 Task: Sort the products in the category "Green Salad" by price (highest first).
Action: Mouse moved to (22, 152)
Screenshot: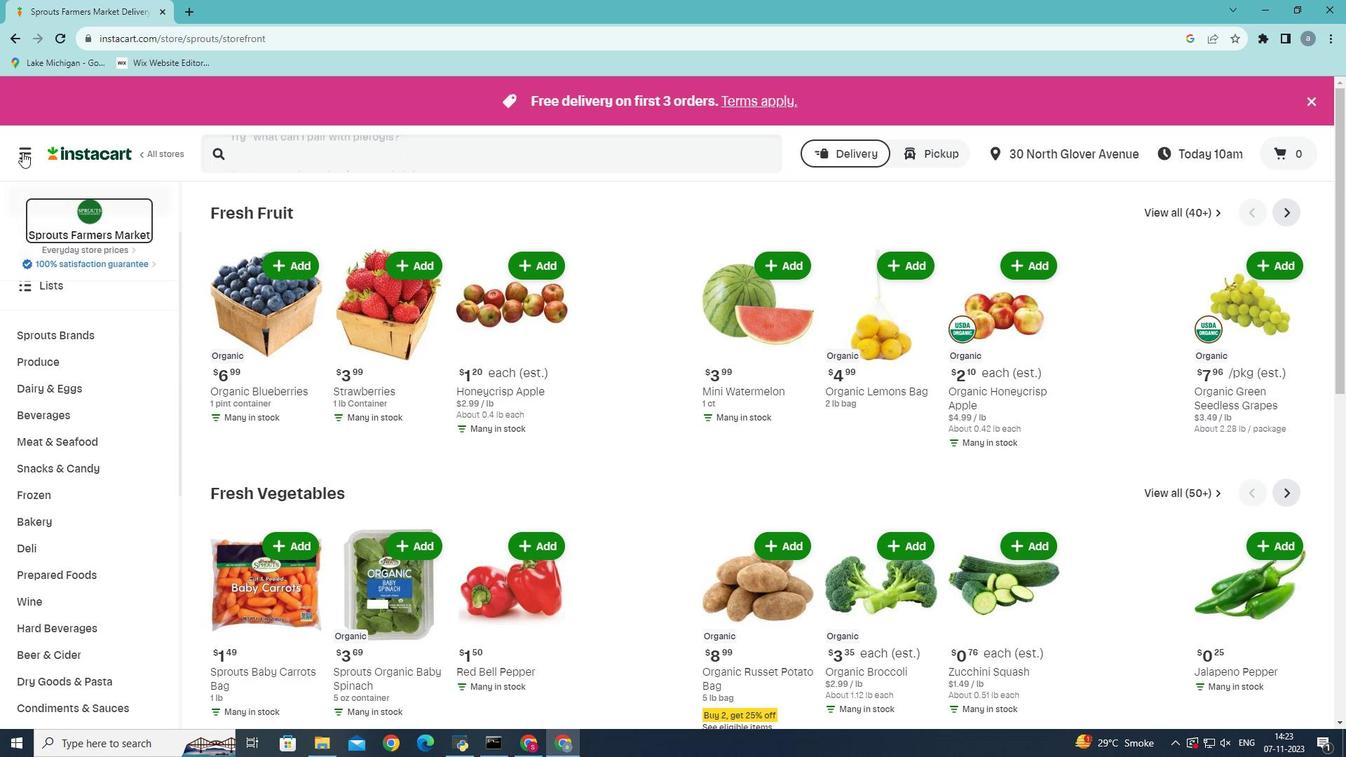 
Action: Mouse pressed left at (22, 152)
Screenshot: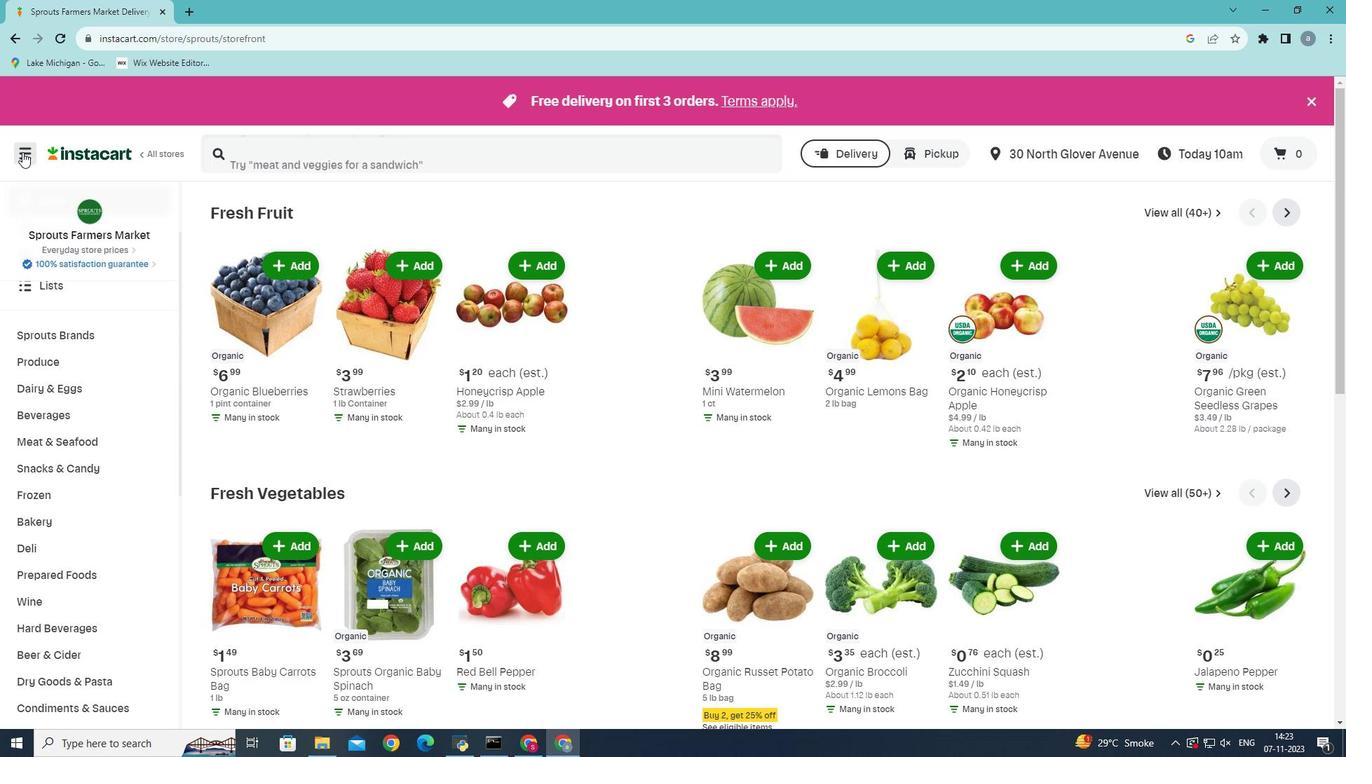 
Action: Mouse moved to (80, 390)
Screenshot: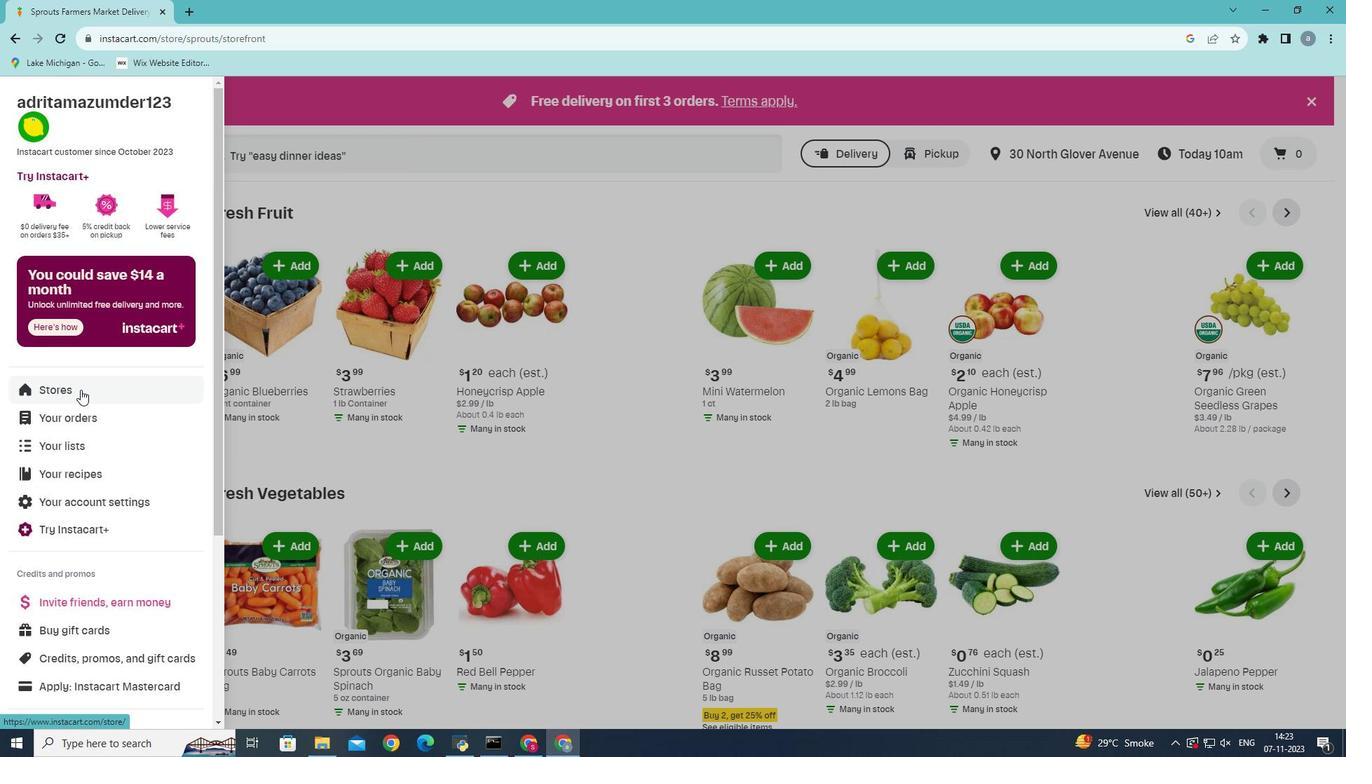
Action: Mouse pressed left at (80, 390)
Screenshot: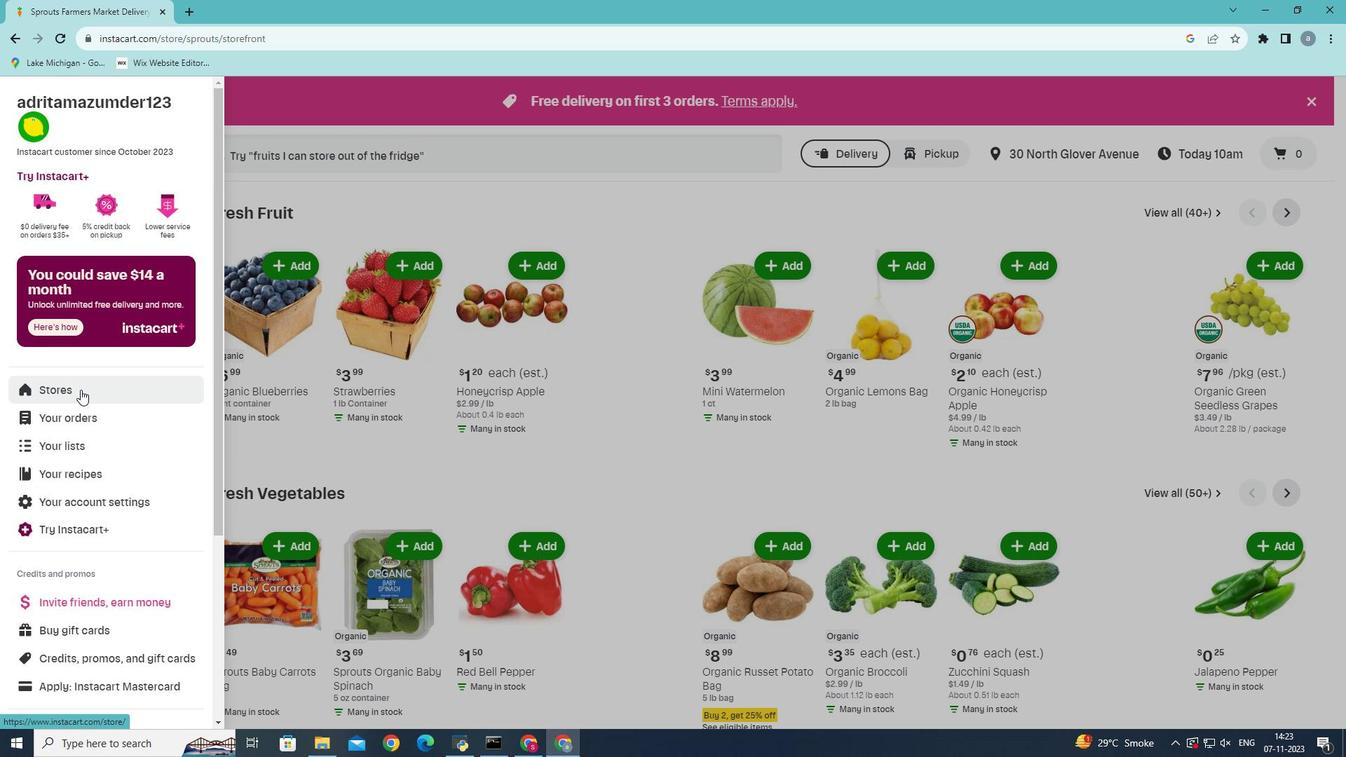 
Action: Mouse moved to (338, 156)
Screenshot: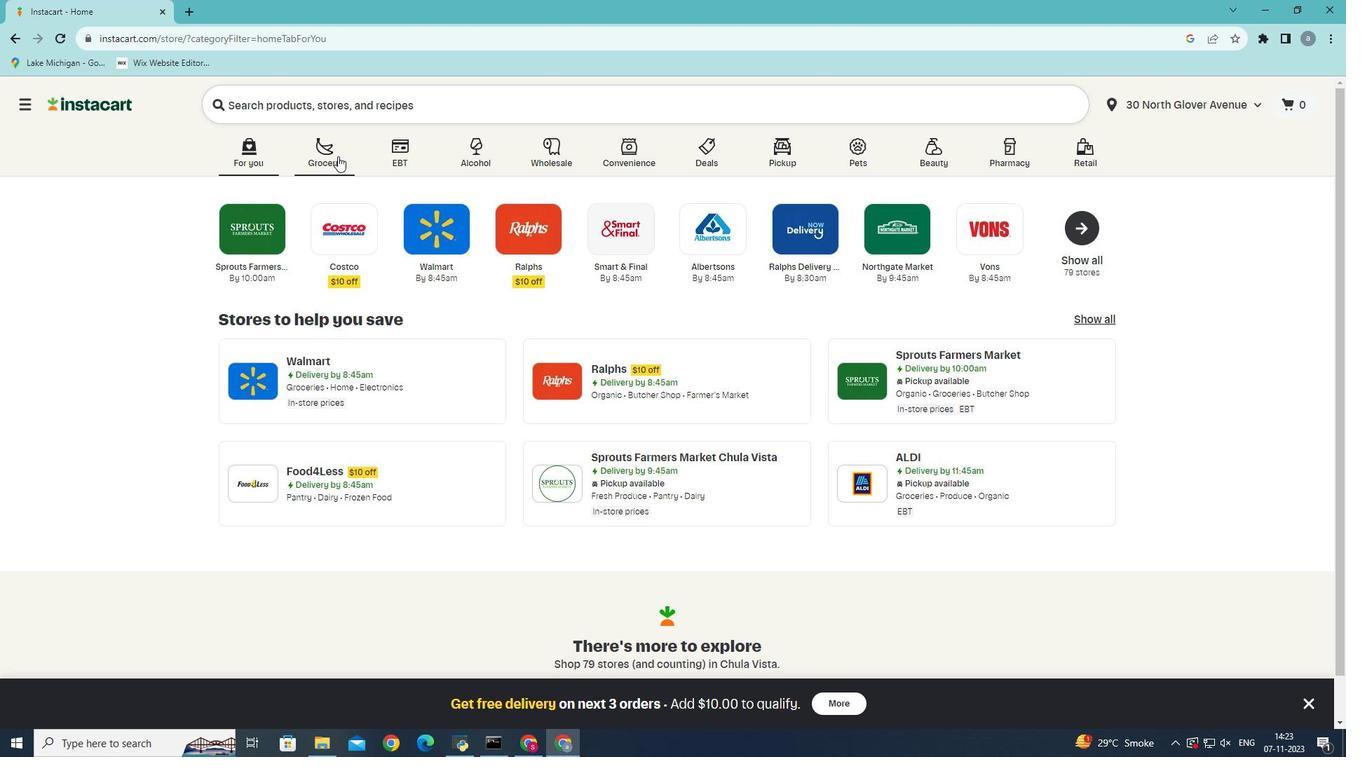 
Action: Mouse pressed left at (338, 156)
Screenshot: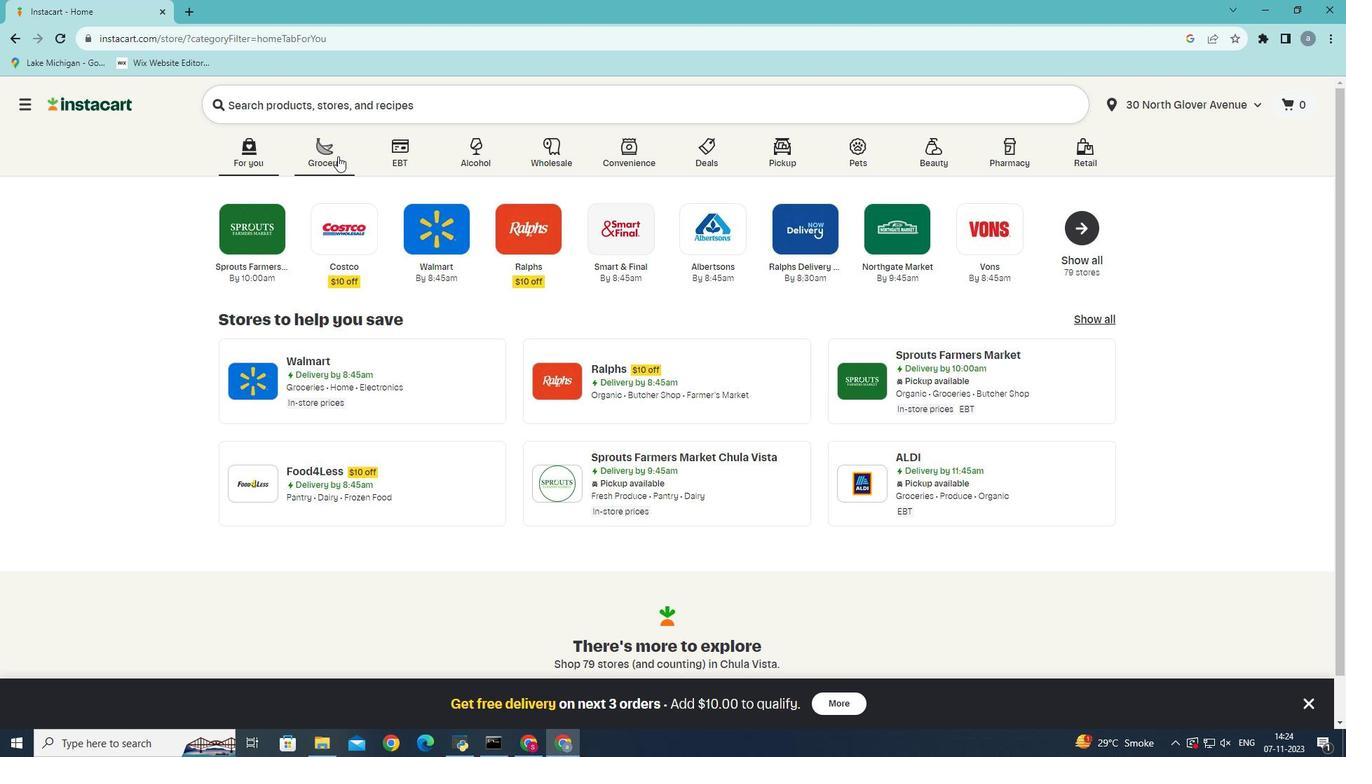 
Action: Mouse moved to (329, 419)
Screenshot: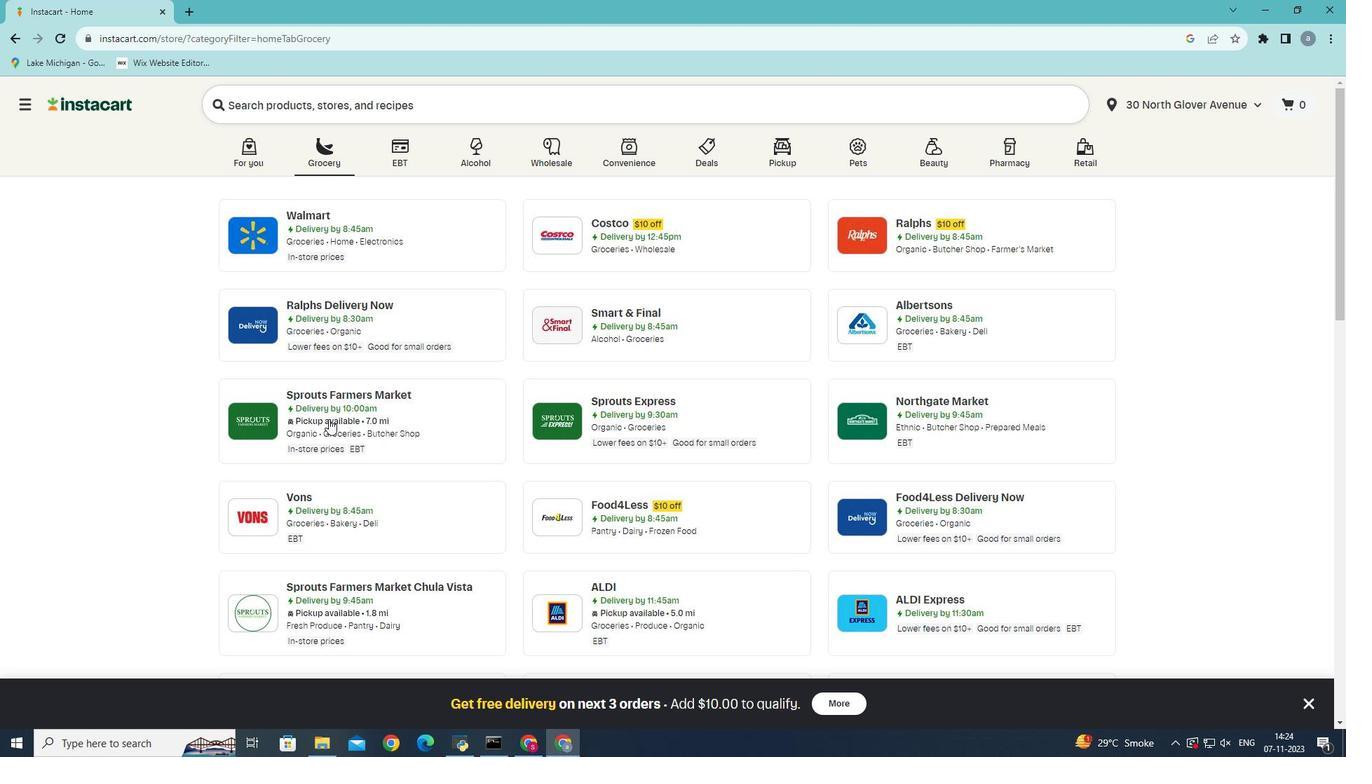 
Action: Mouse pressed left at (329, 419)
Screenshot: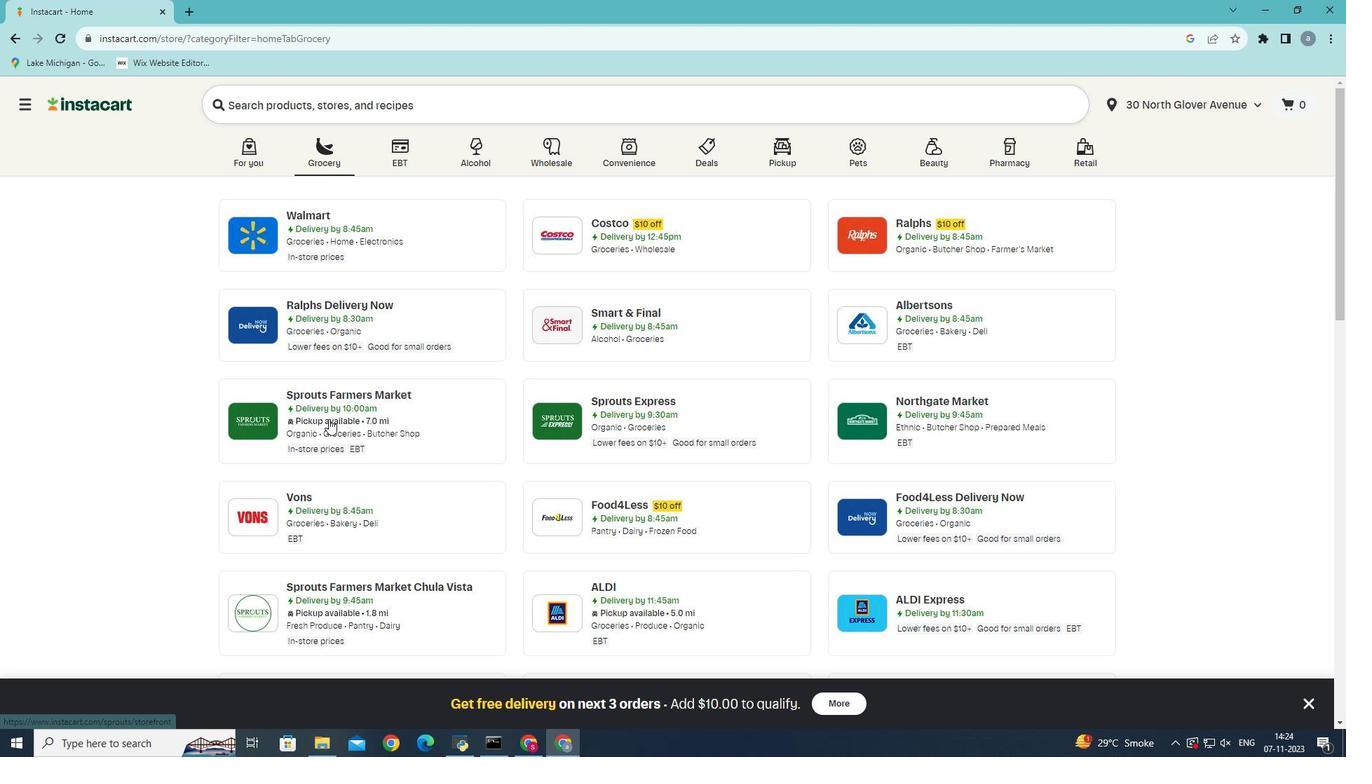 
Action: Mouse moved to (64, 619)
Screenshot: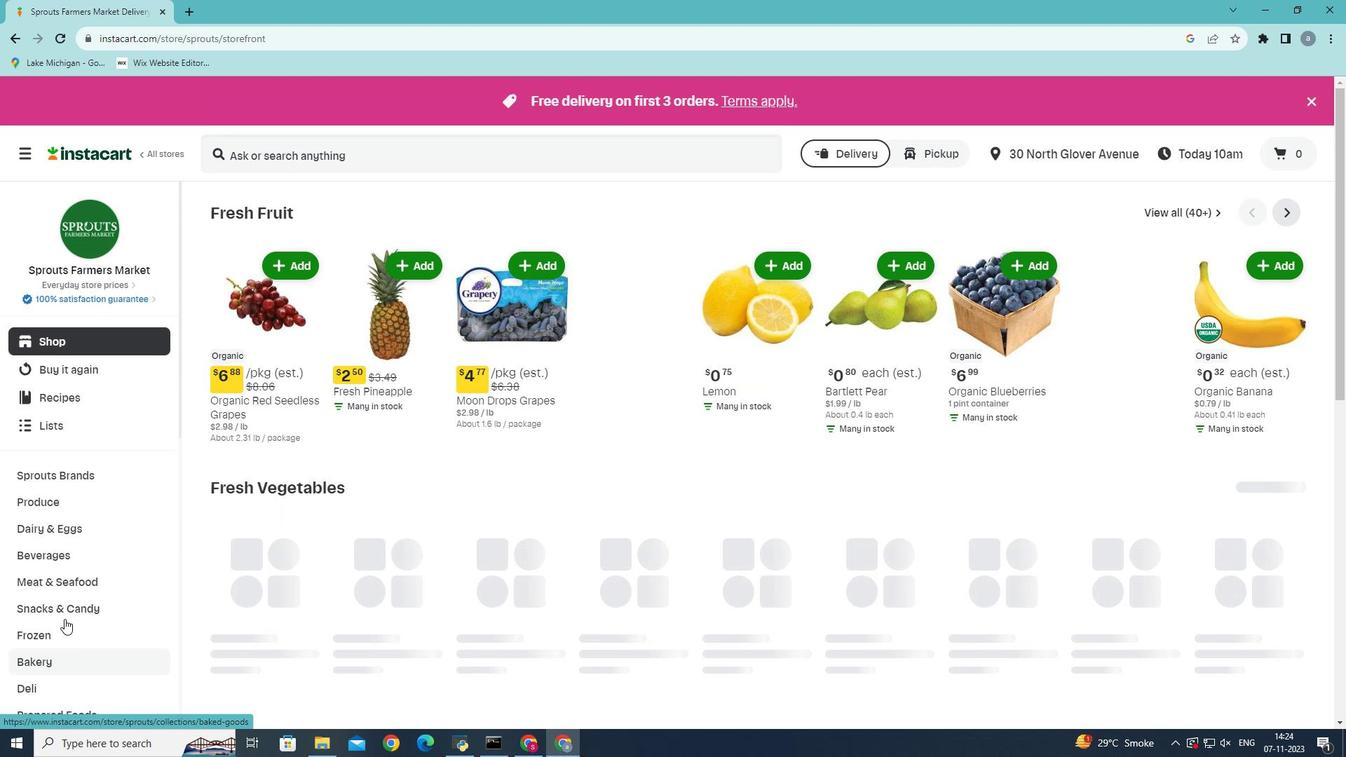 
Action: Mouse scrolled (64, 618) with delta (0, 0)
Screenshot: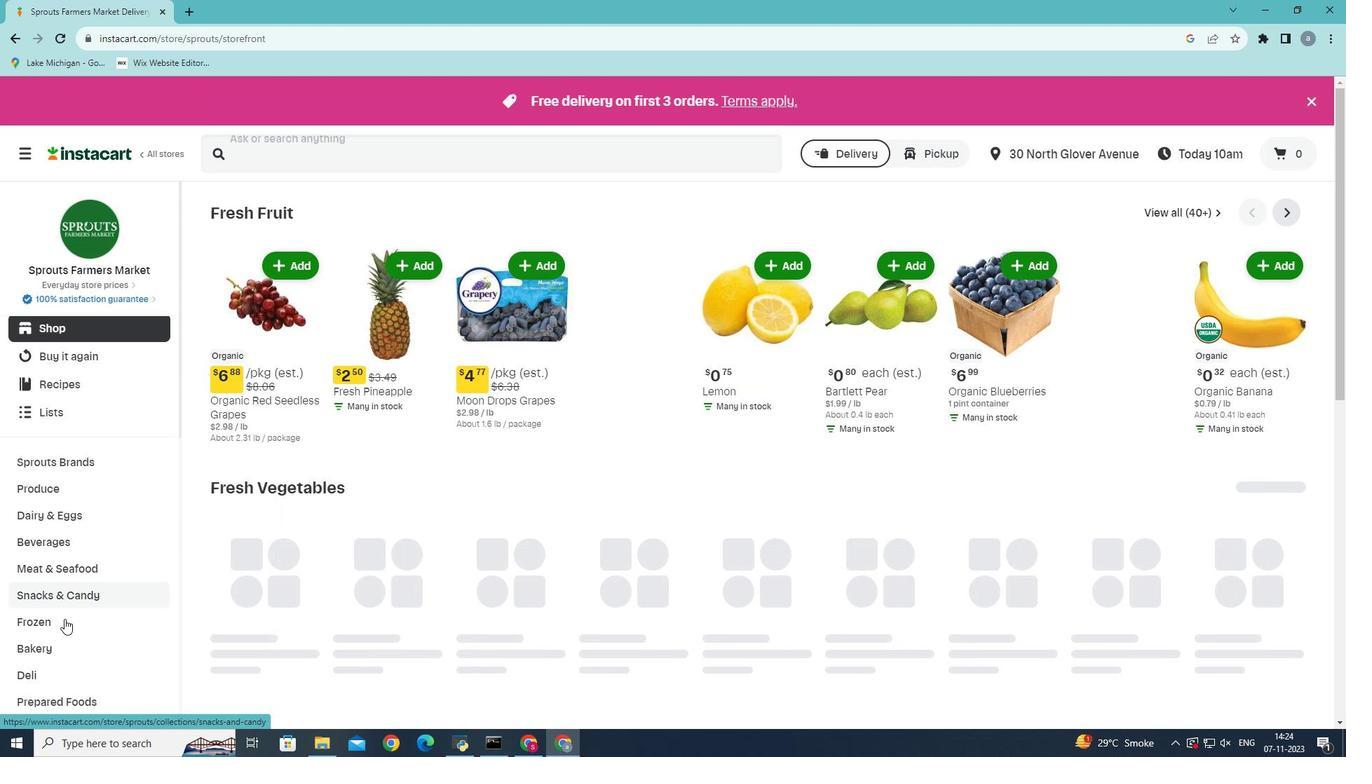 
Action: Mouse scrolled (64, 618) with delta (0, 0)
Screenshot: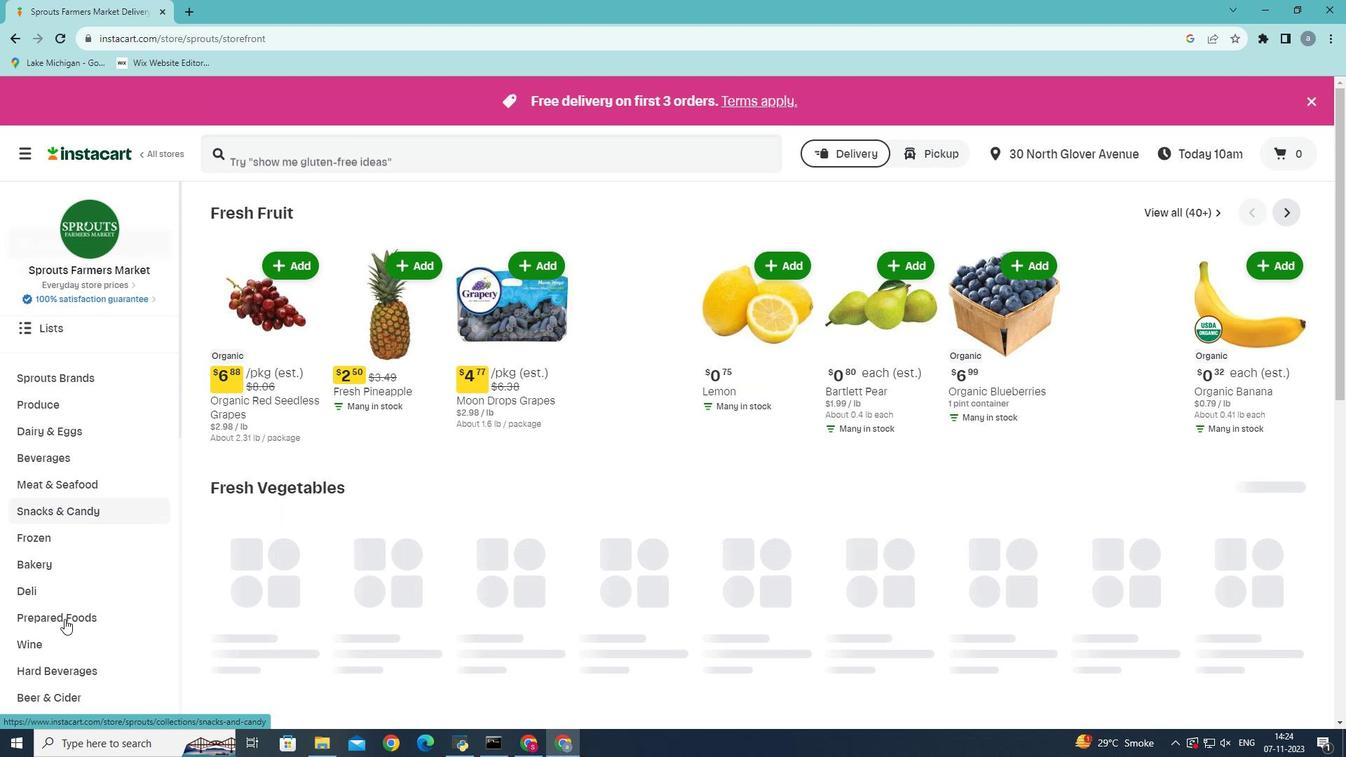 
Action: Mouse moved to (80, 586)
Screenshot: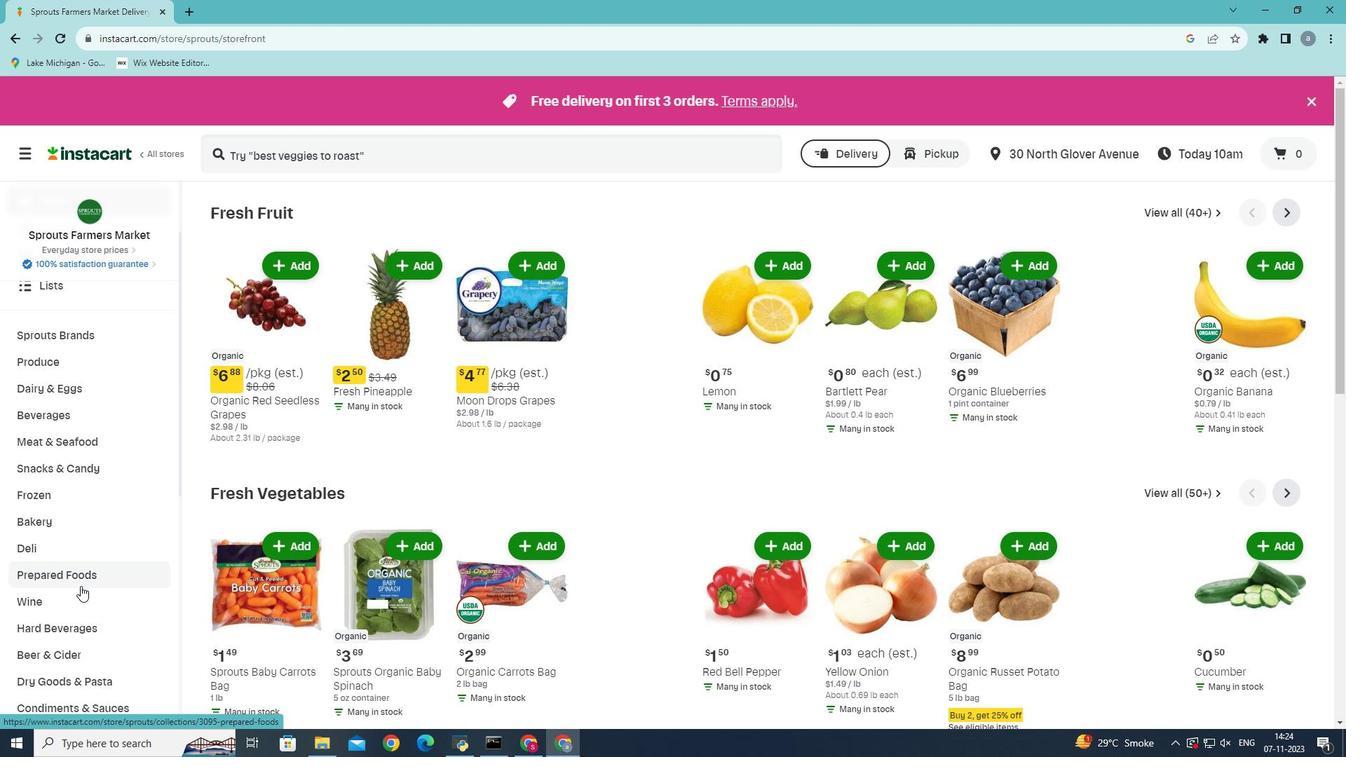 
Action: Mouse scrolled (80, 585) with delta (0, 0)
Screenshot: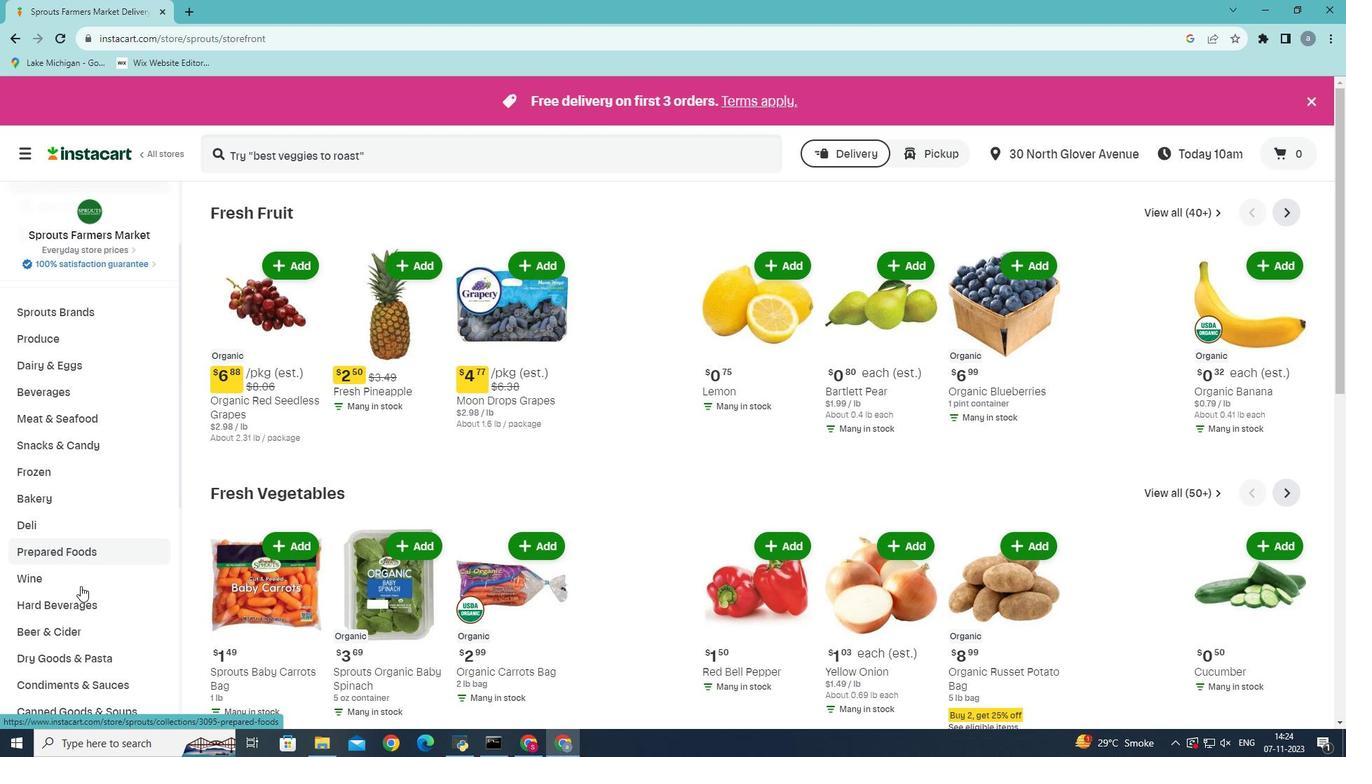 
Action: Mouse moved to (58, 502)
Screenshot: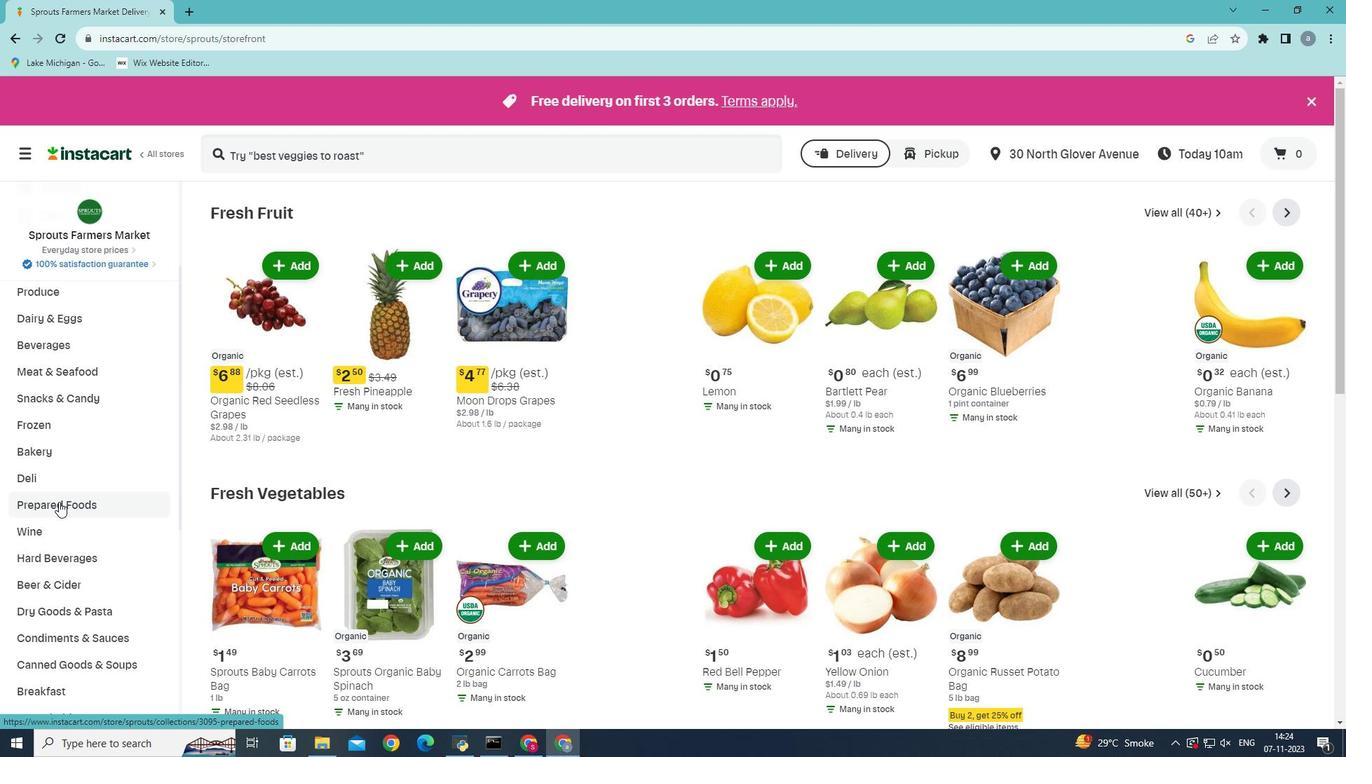 
Action: Mouse pressed left at (58, 502)
Screenshot: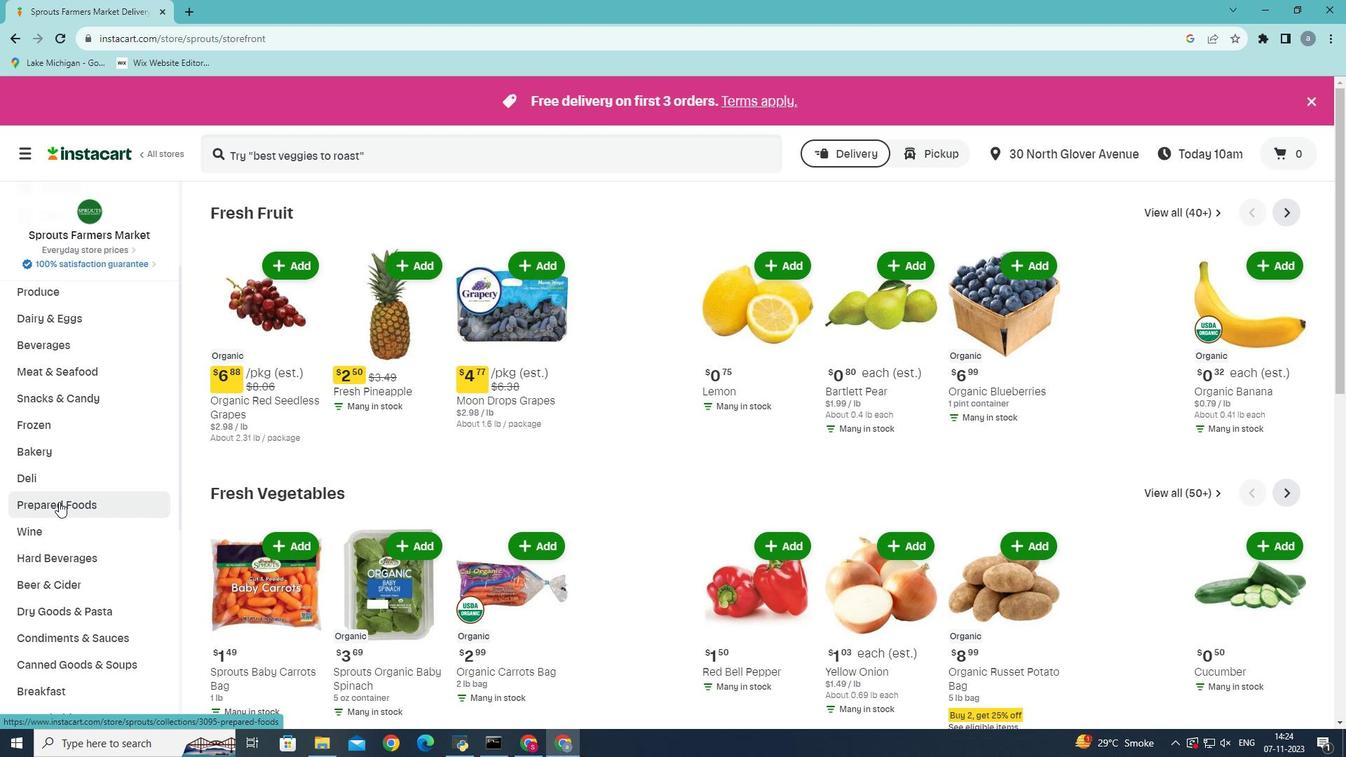 
Action: Mouse moved to (774, 248)
Screenshot: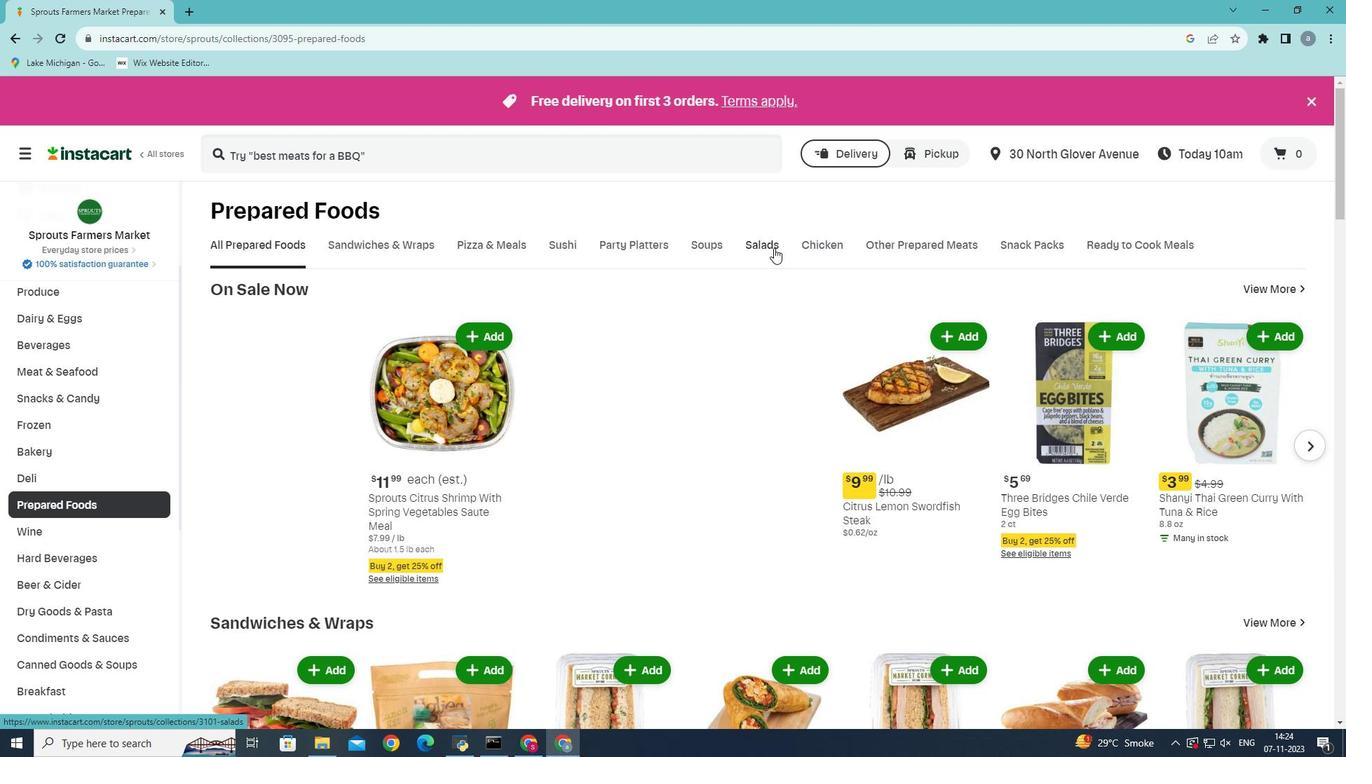 
Action: Mouse pressed left at (774, 248)
Screenshot: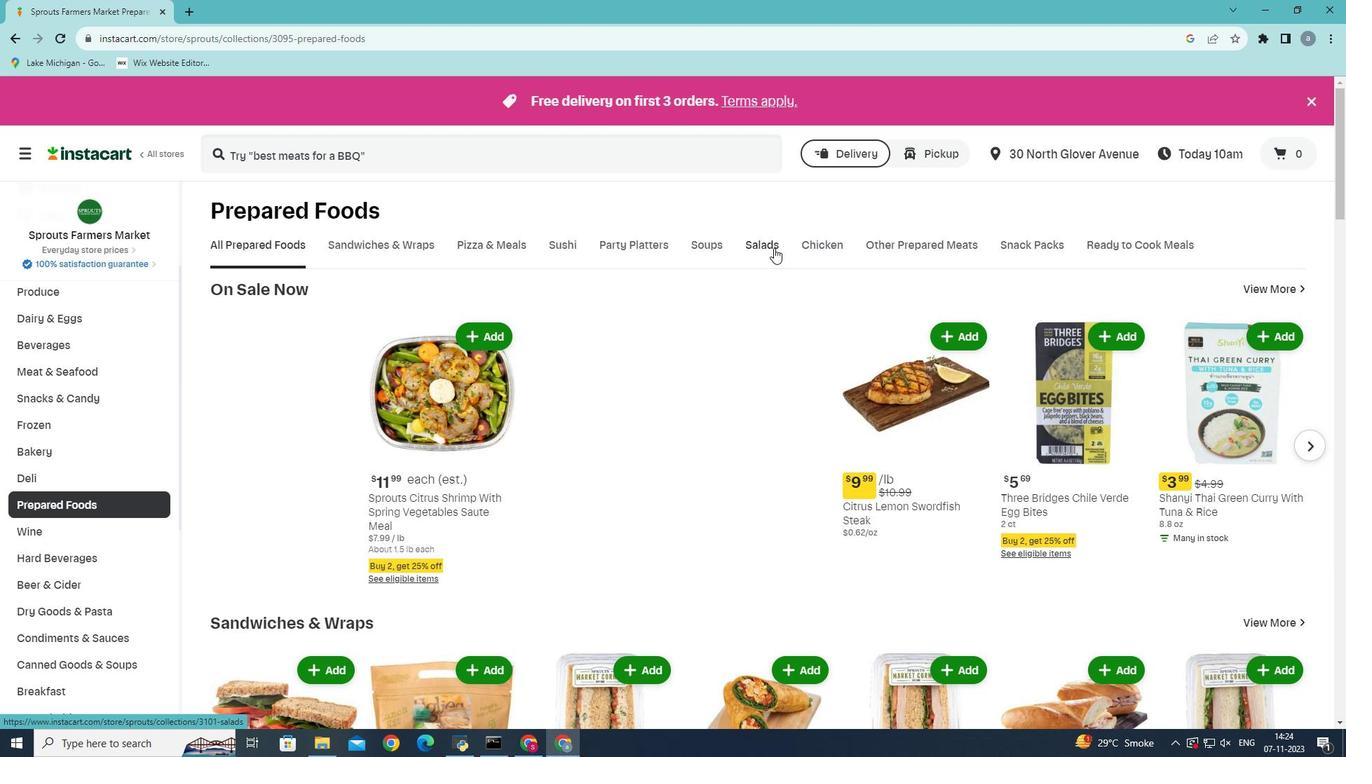 
Action: Mouse moved to (567, 299)
Screenshot: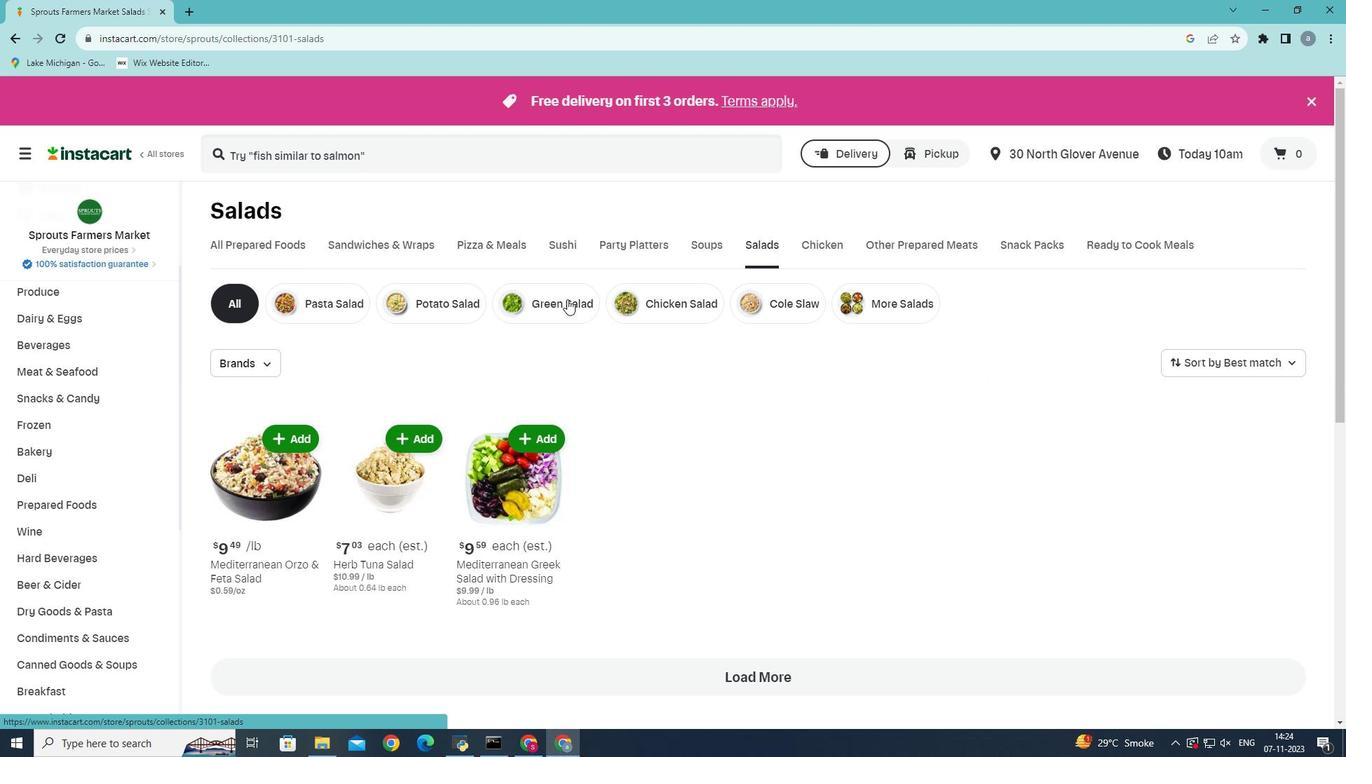 
Action: Mouse pressed left at (567, 299)
Screenshot: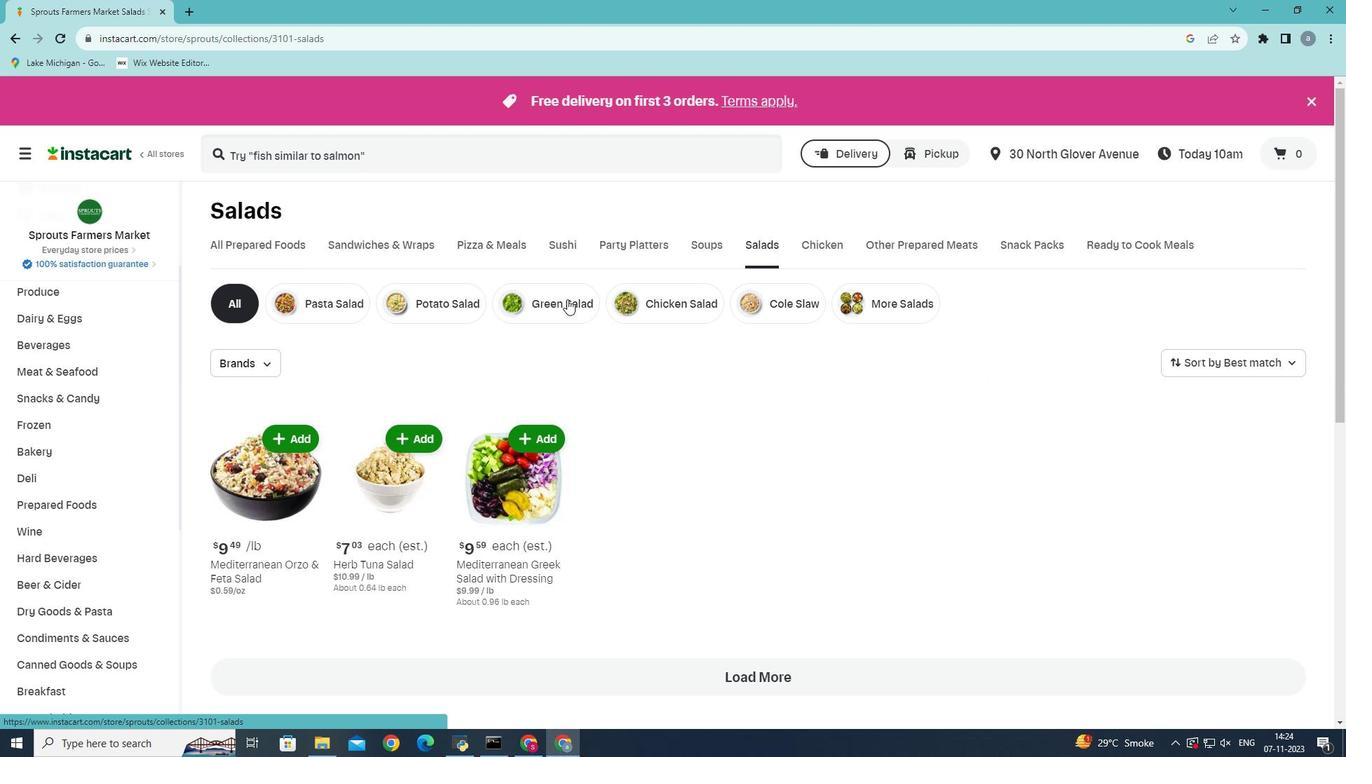 
Action: Mouse moved to (1293, 357)
Screenshot: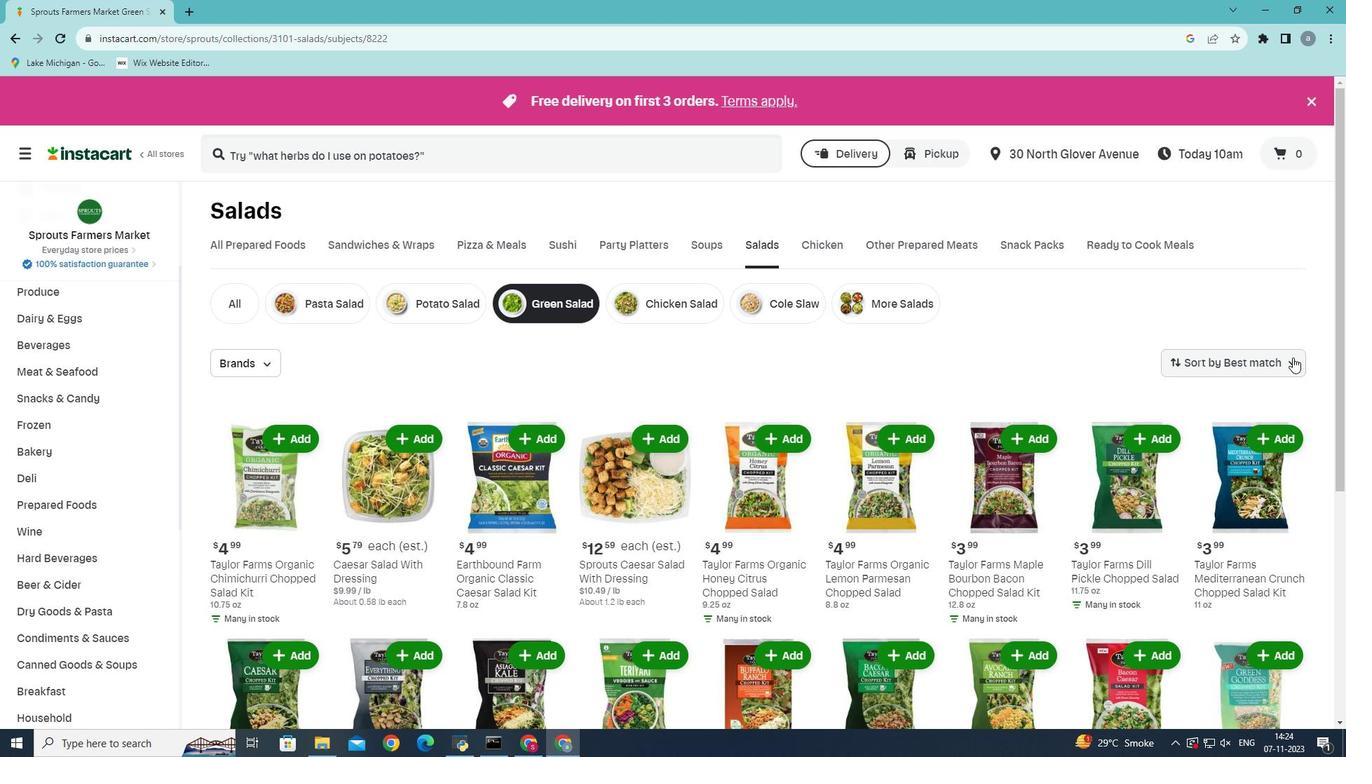 
Action: Mouse pressed left at (1293, 357)
Screenshot: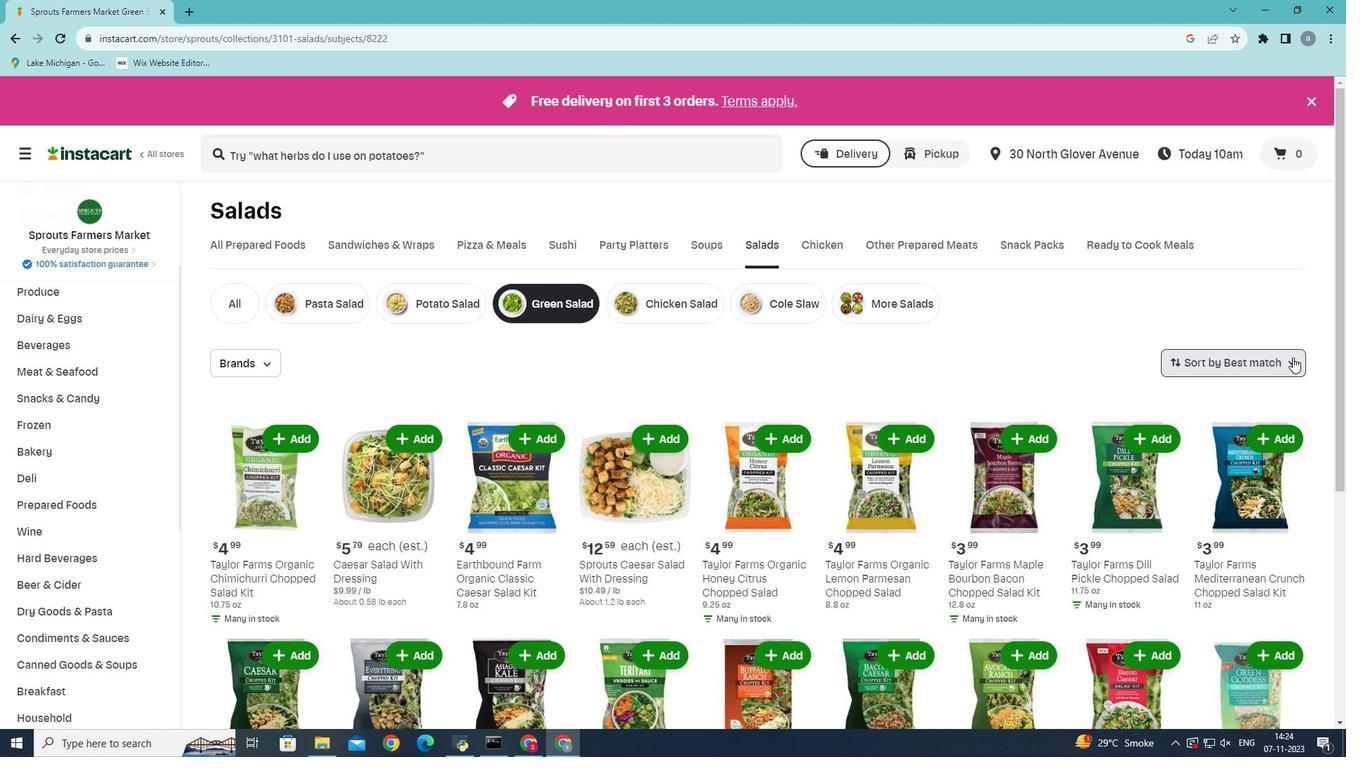 
Action: Mouse moved to (1264, 458)
Screenshot: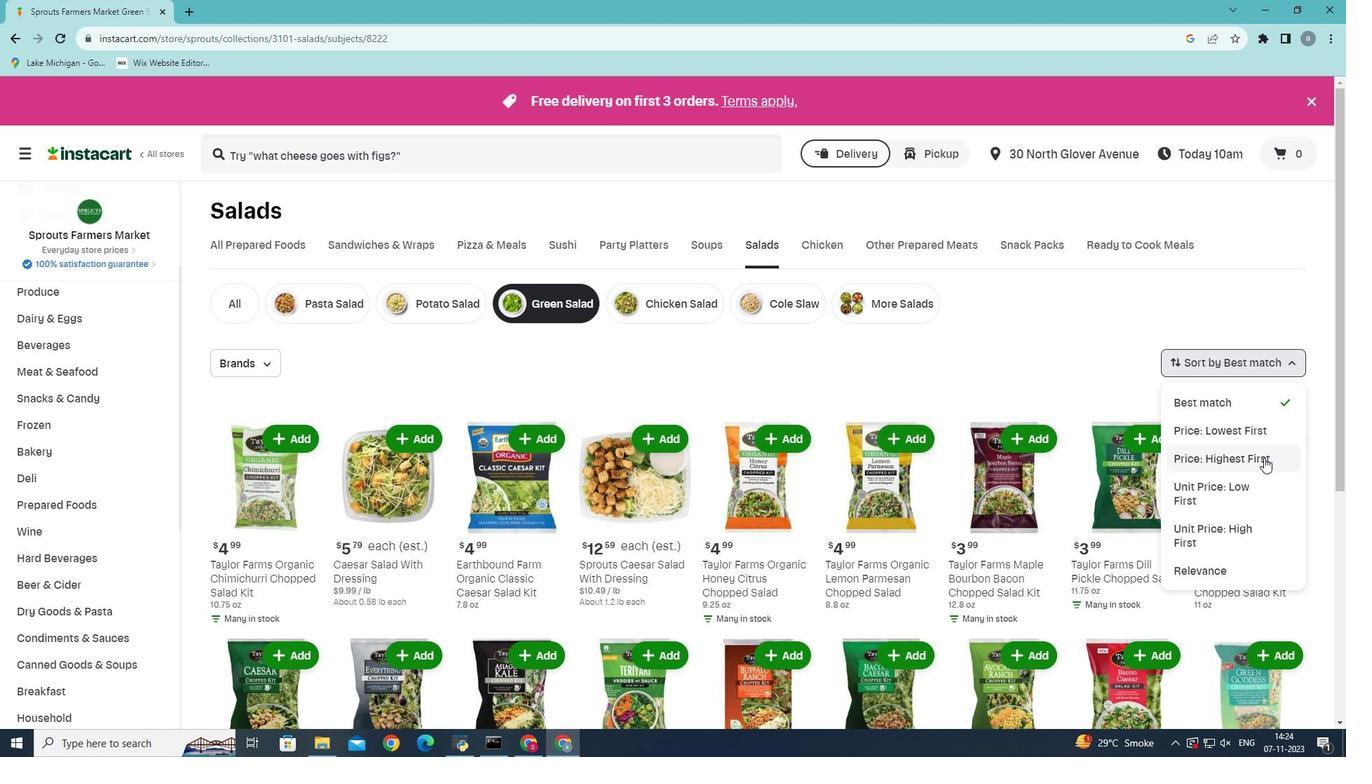 
Action: Mouse pressed left at (1264, 458)
Screenshot: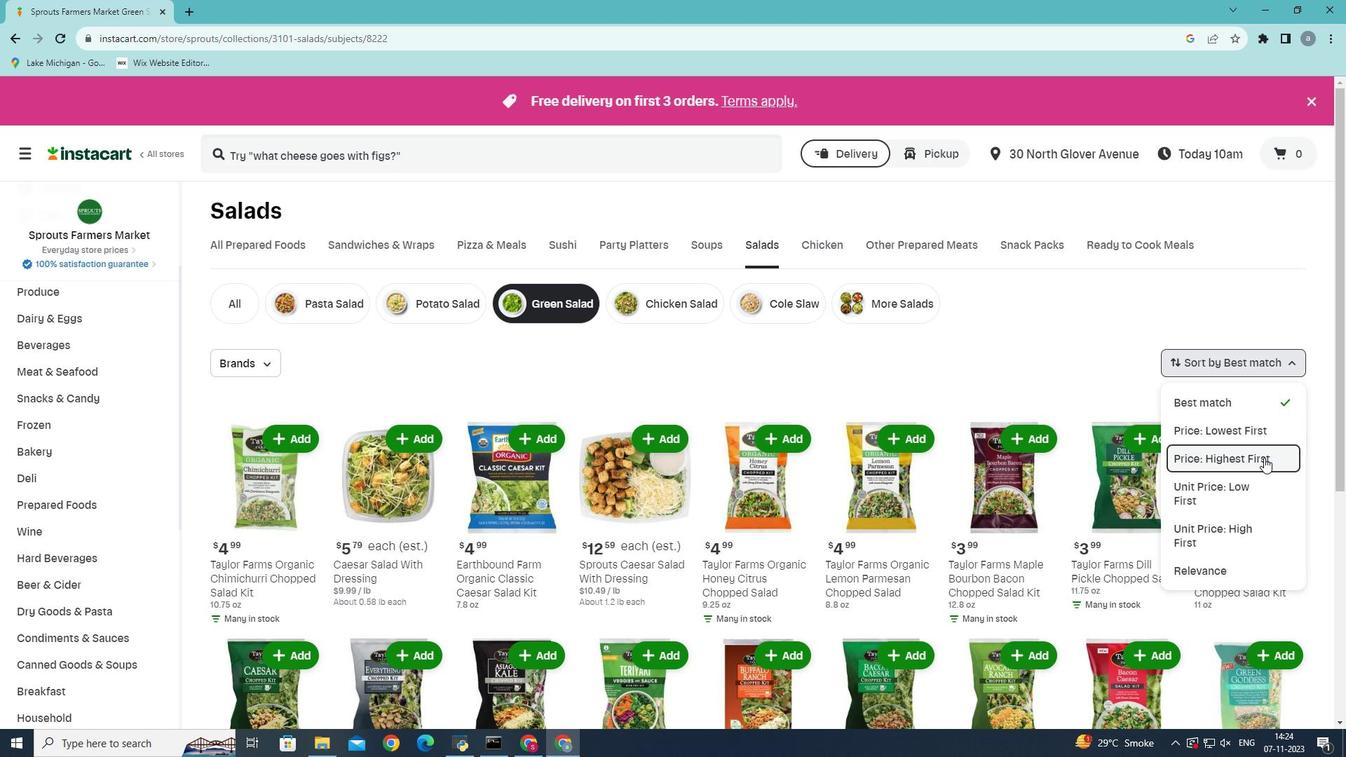 
Action: Mouse moved to (1264, 458)
Screenshot: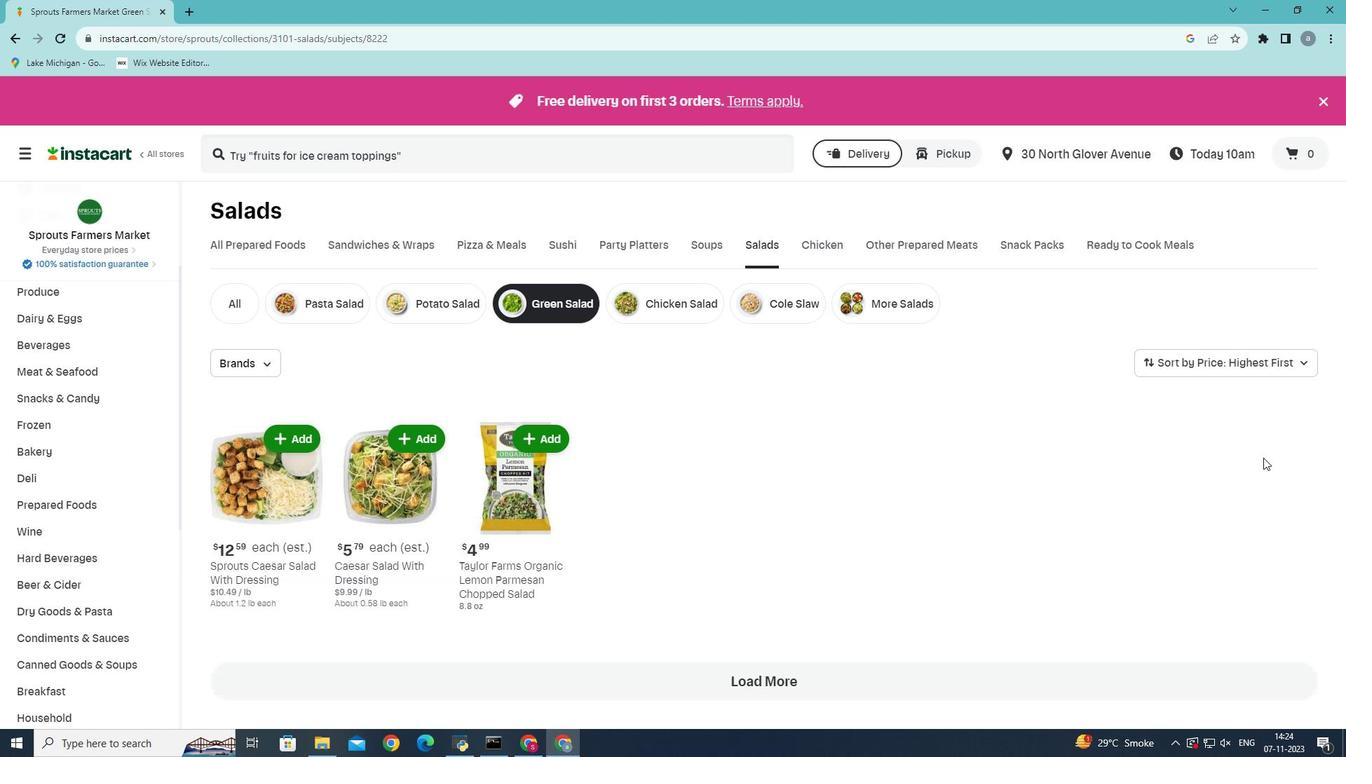 
